 Task: Change arrow line weight to 3PX.
Action: Mouse moved to (552, 297)
Screenshot: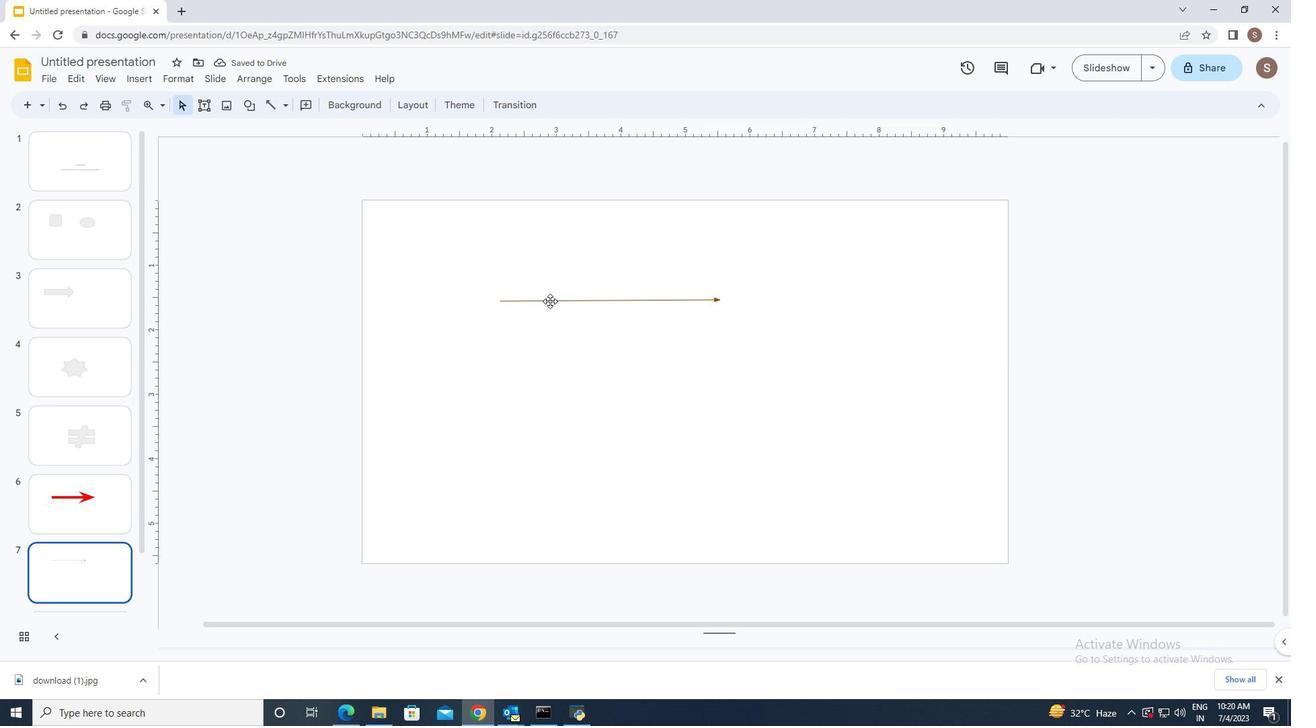 
Action: Mouse pressed left at (552, 297)
Screenshot: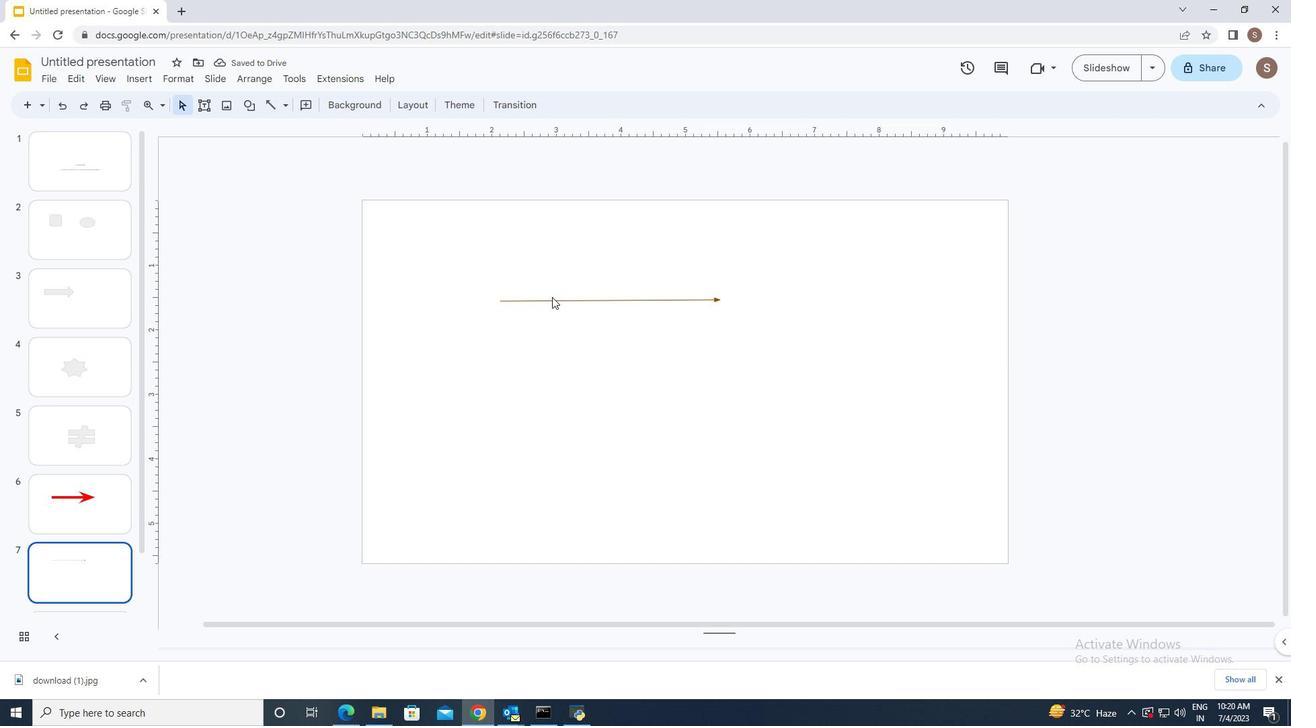 
Action: Mouse moved to (583, 298)
Screenshot: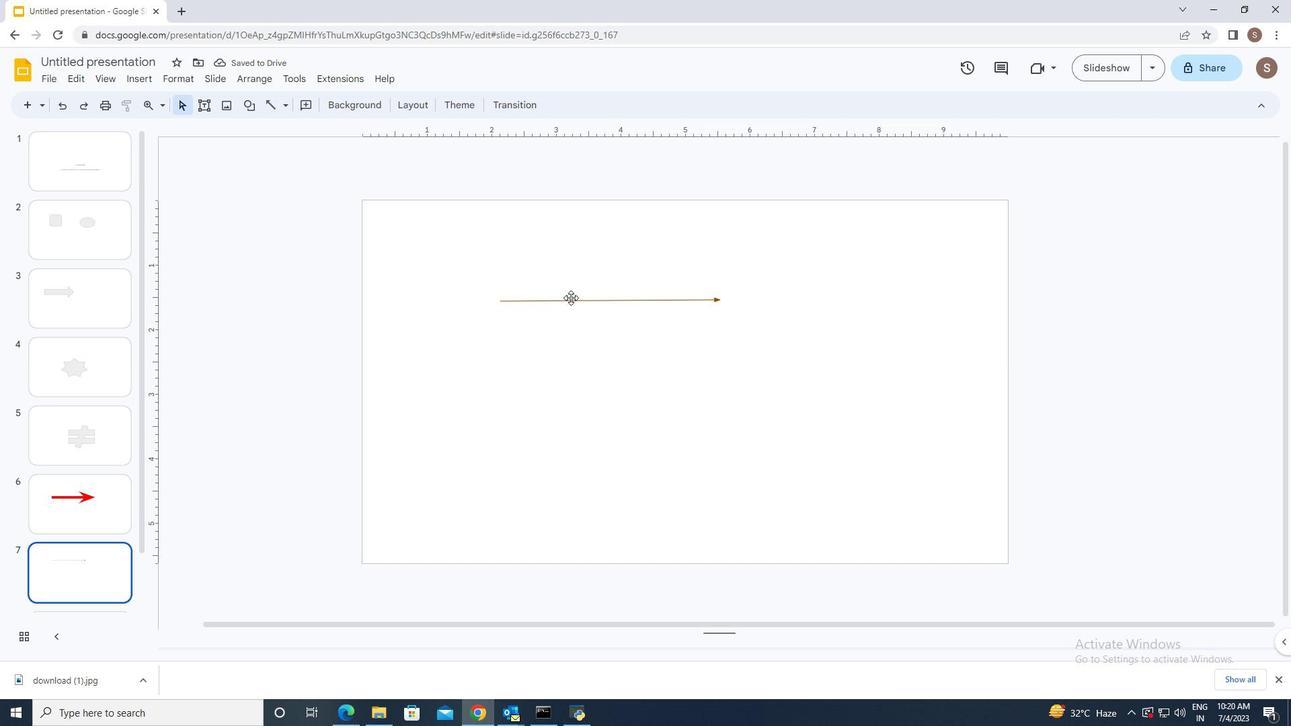 
Action: Mouse pressed left at (583, 298)
Screenshot: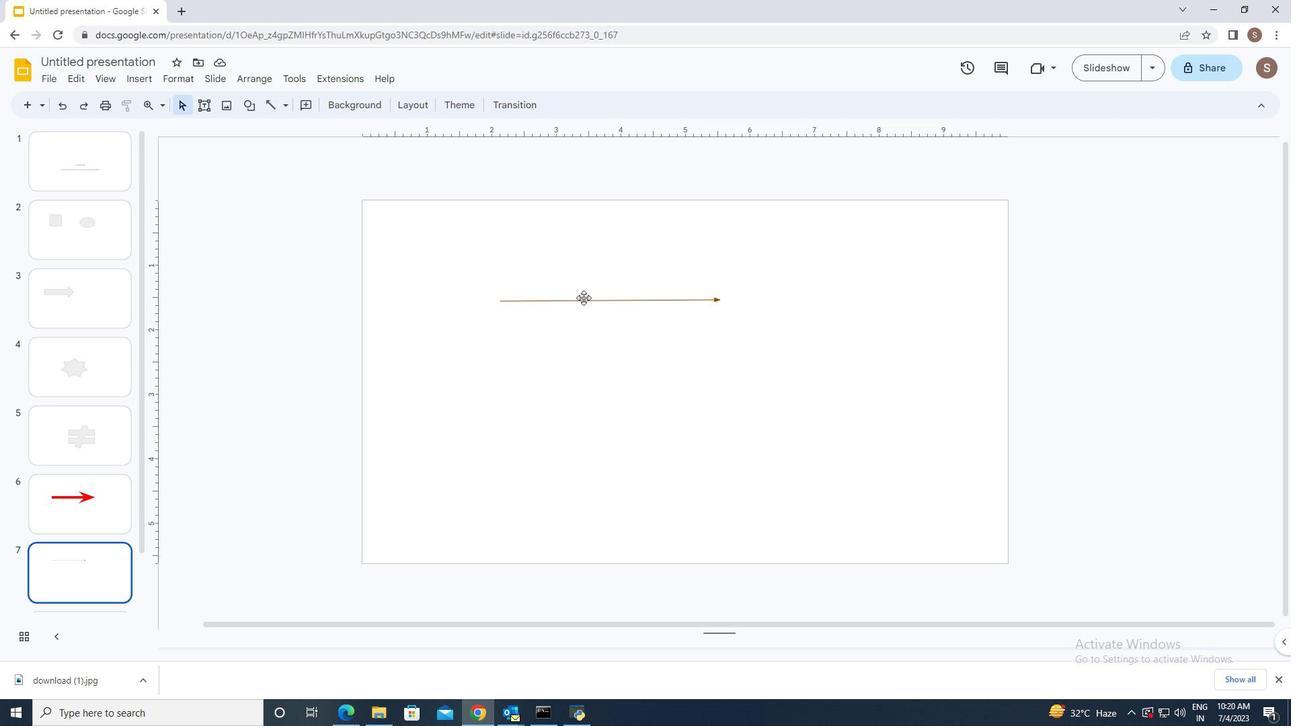 
Action: Mouse moved to (333, 104)
Screenshot: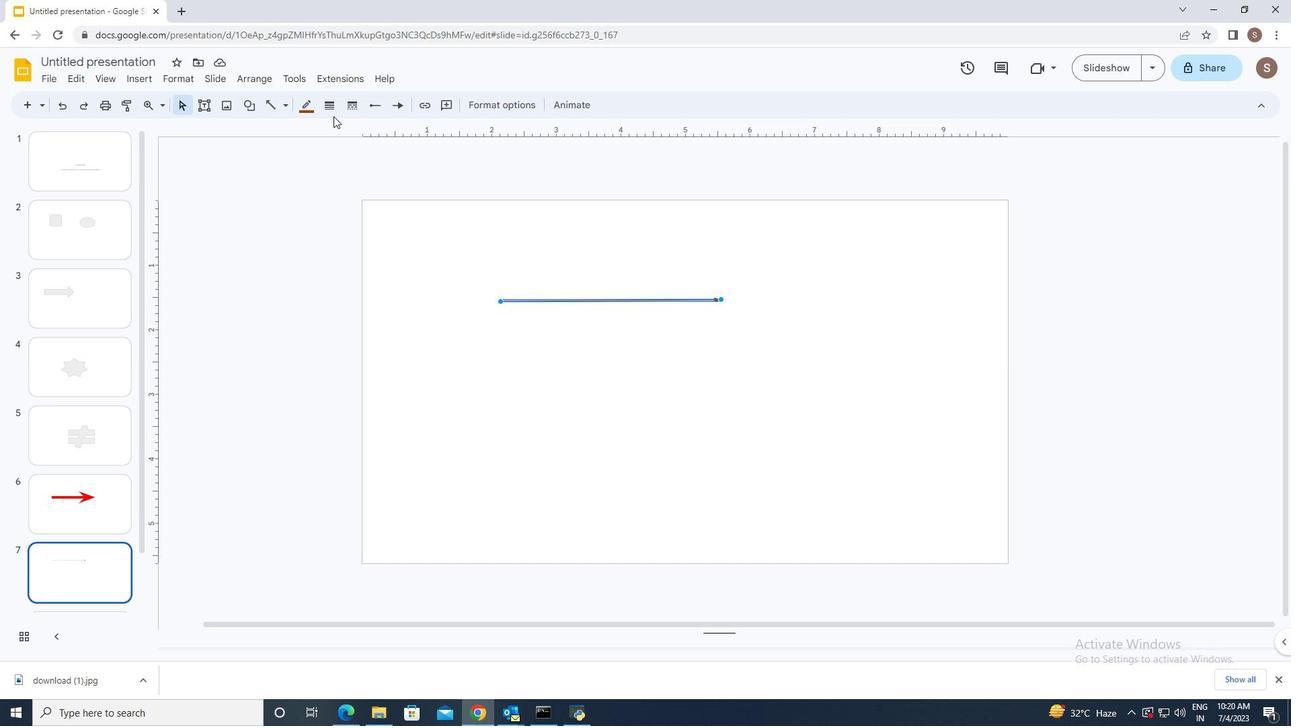 
Action: Mouse pressed left at (333, 104)
Screenshot: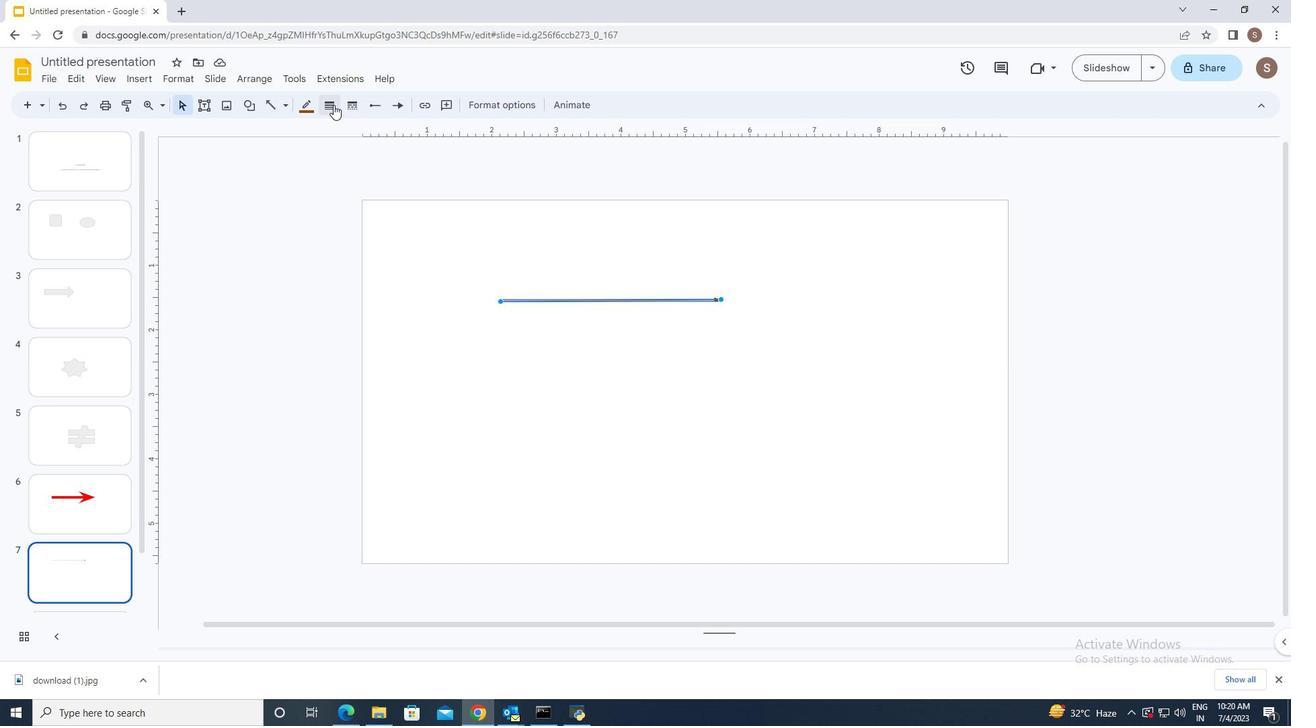 
Action: Mouse moved to (351, 166)
Screenshot: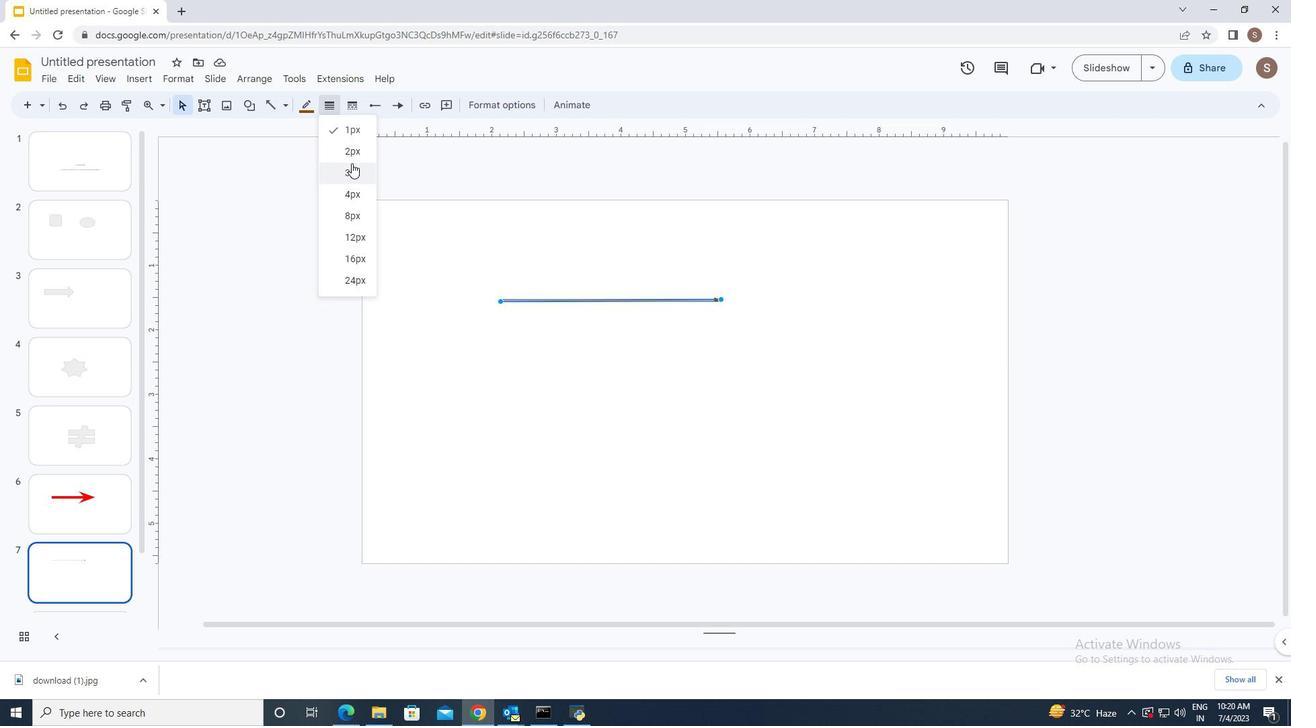 
Action: Mouse pressed left at (351, 166)
Screenshot: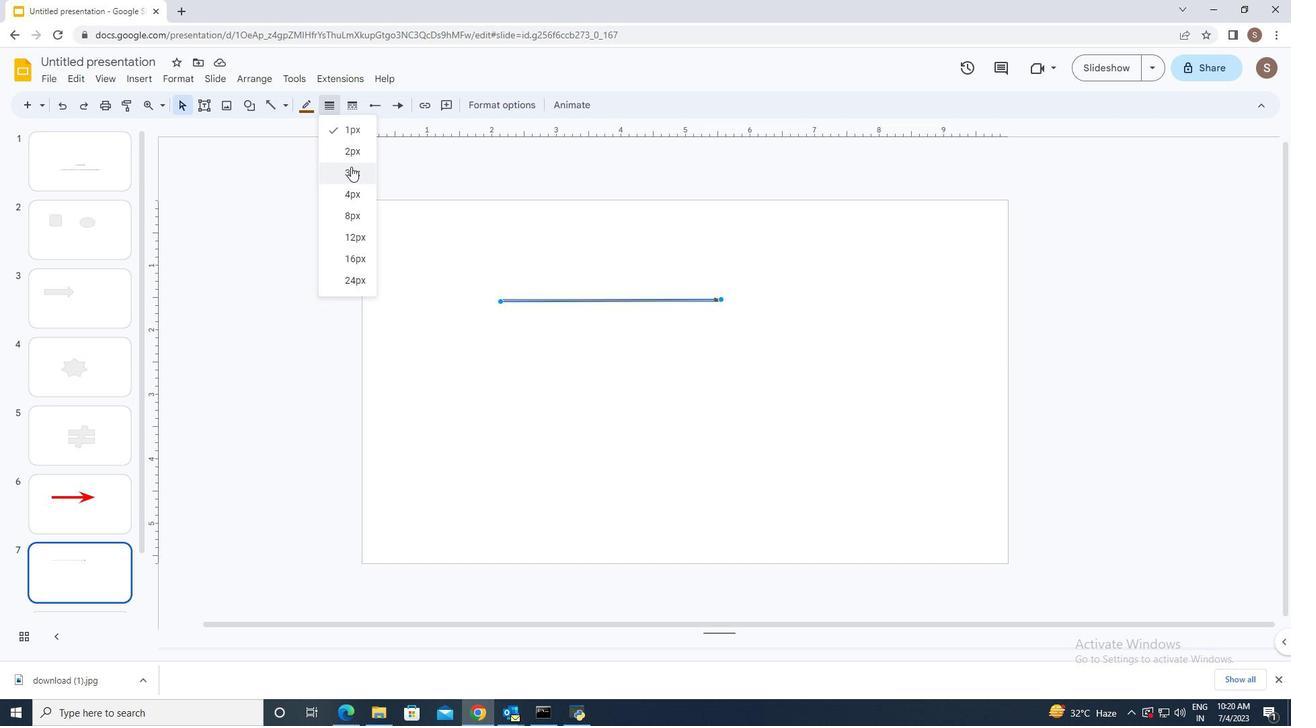 
Action: Mouse moved to (511, 400)
Screenshot: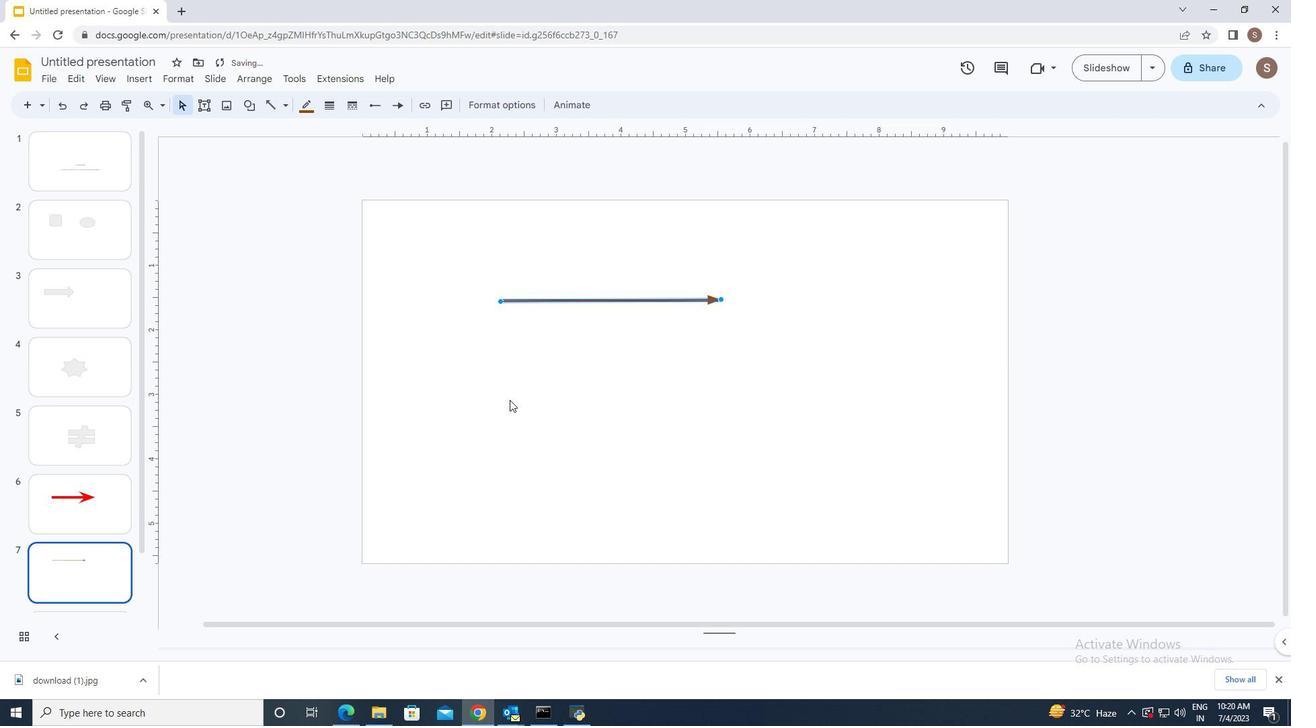 
Action: Mouse pressed left at (511, 400)
Screenshot: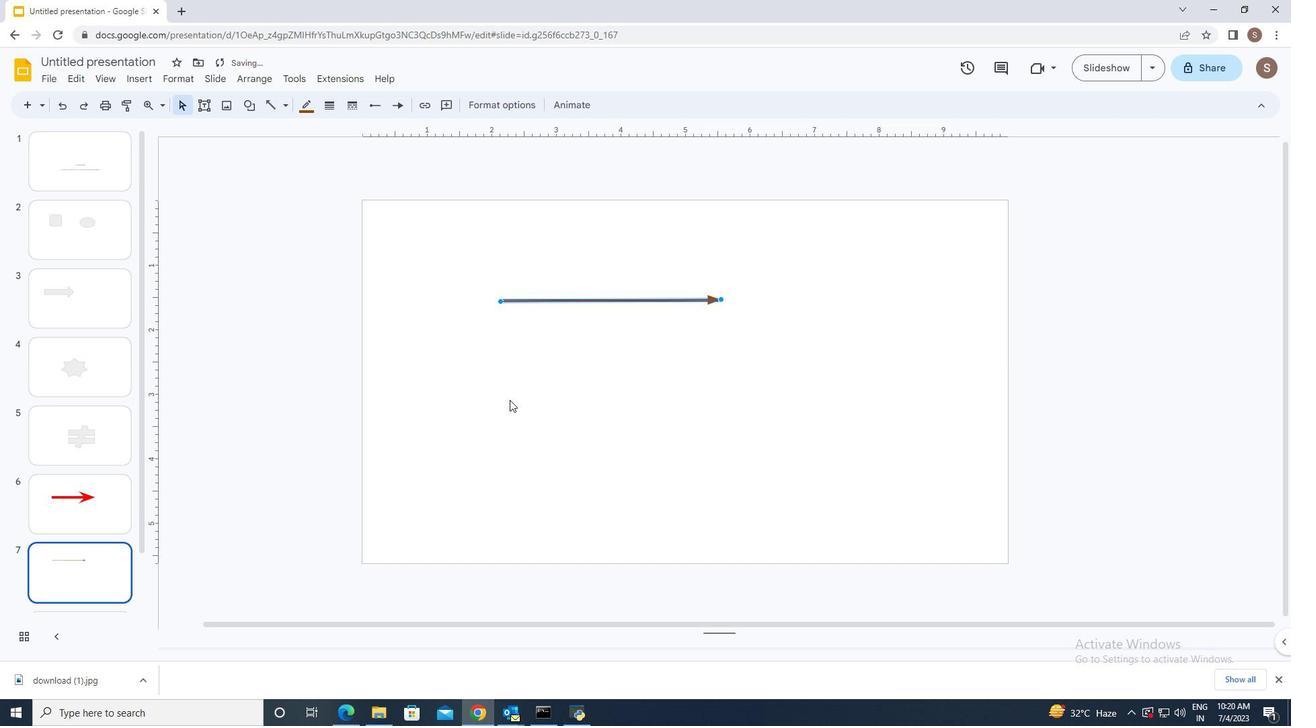 
